 Task: Look for products in the category "Drink Mixes" that are on sale.
Action: Mouse pressed left at (18, 74)
Screenshot: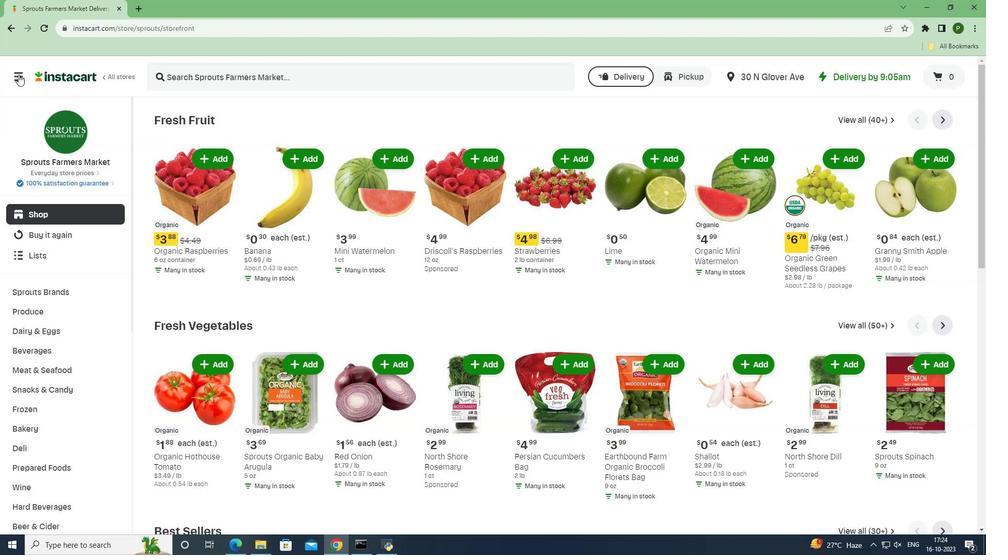 
Action: Mouse moved to (36, 273)
Screenshot: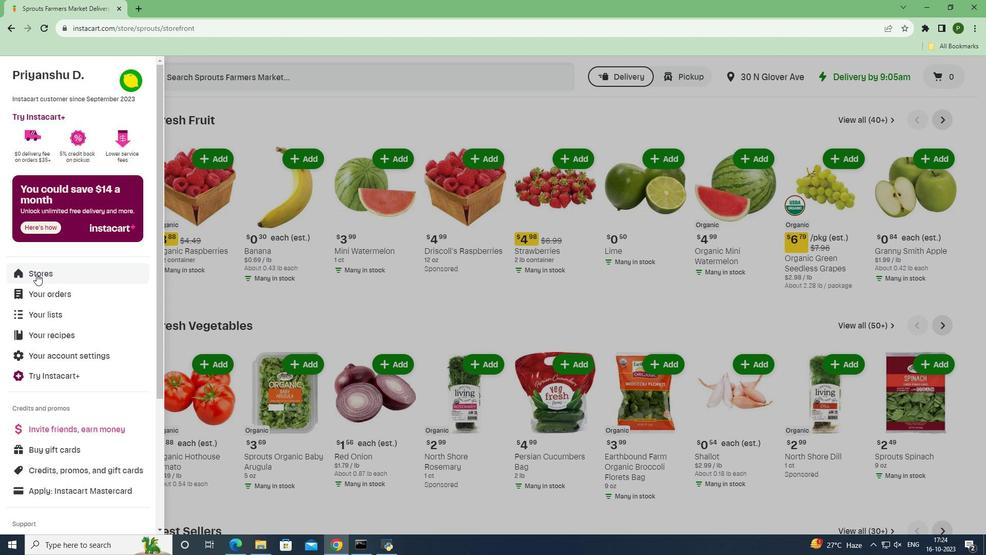 
Action: Mouse pressed left at (36, 273)
Screenshot: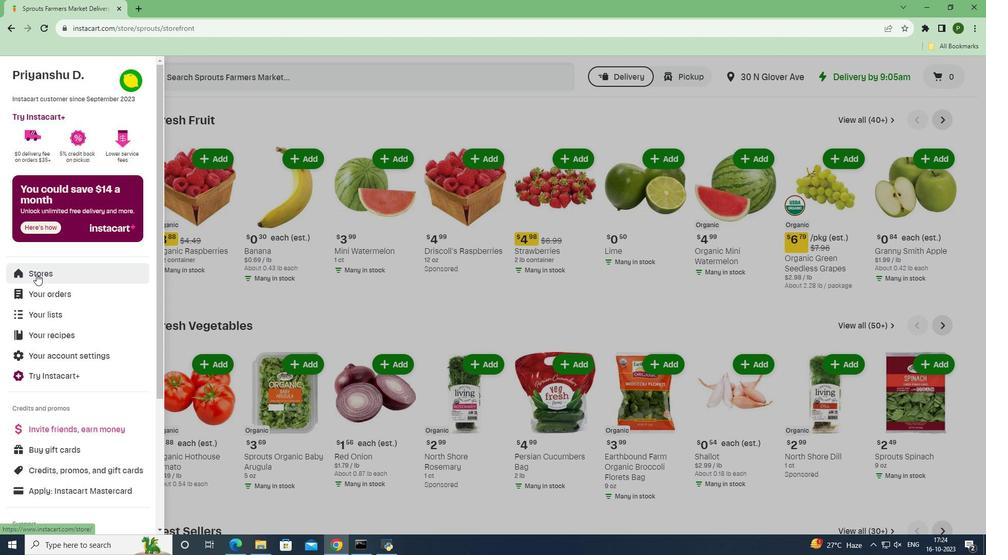 
Action: Mouse moved to (247, 120)
Screenshot: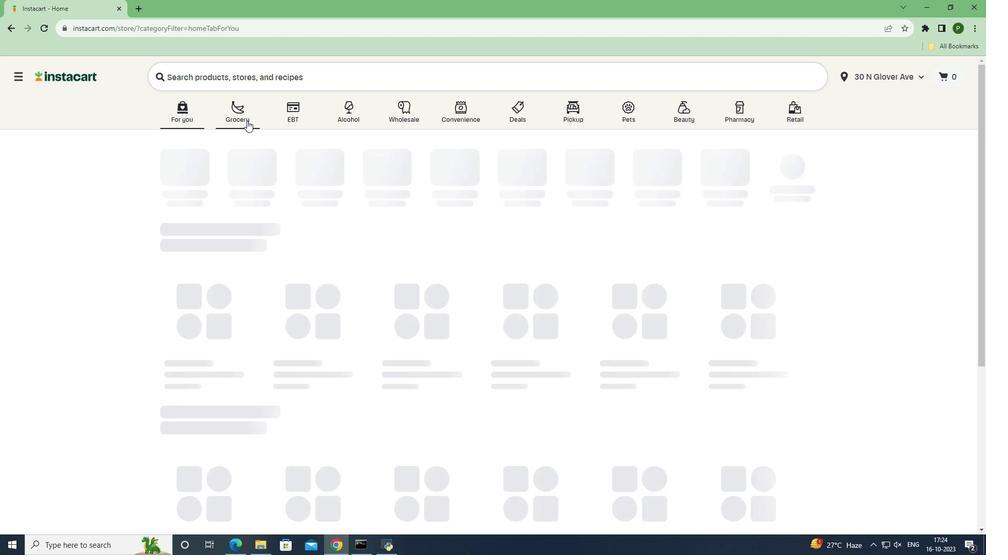 
Action: Mouse pressed left at (247, 120)
Screenshot: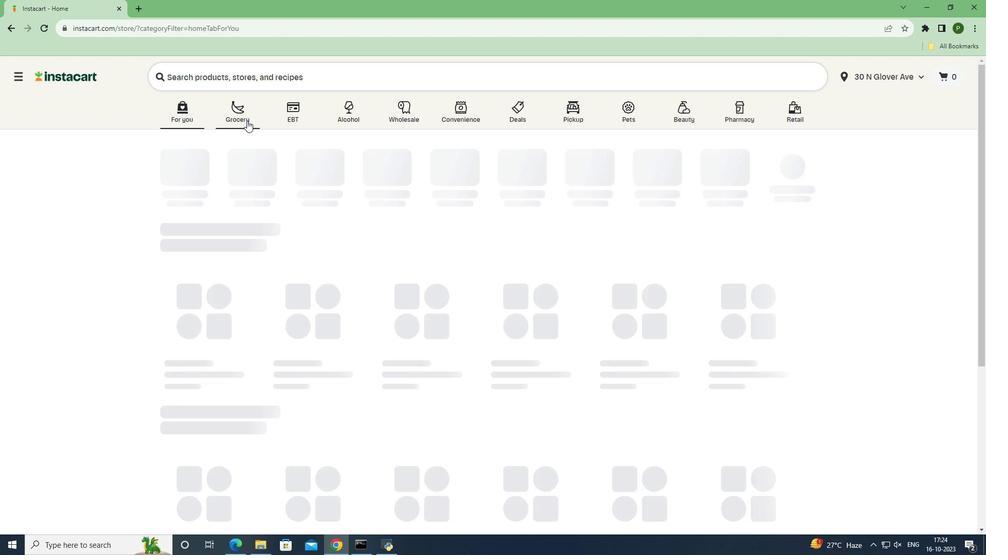 
Action: Mouse moved to (636, 233)
Screenshot: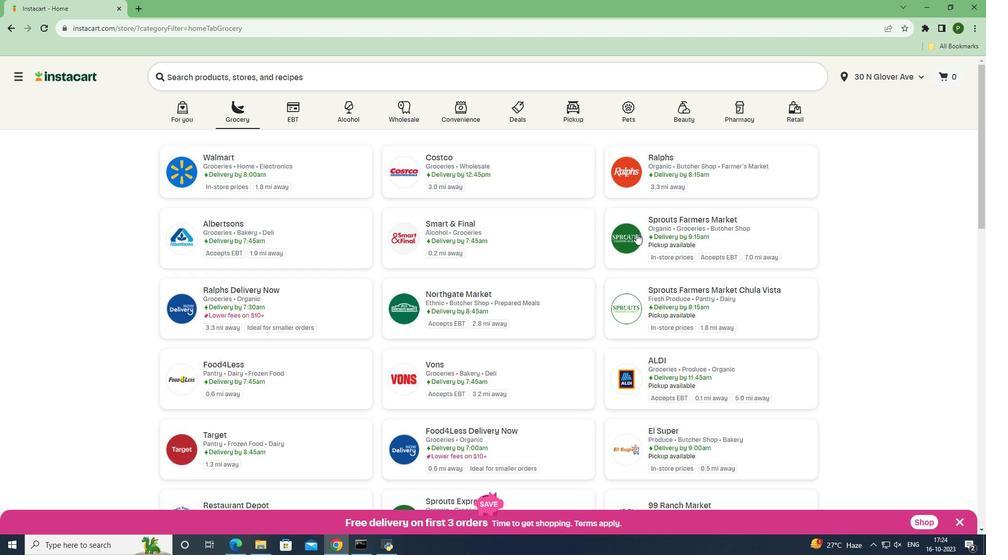 
Action: Mouse pressed left at (636, 233)
Screenshot: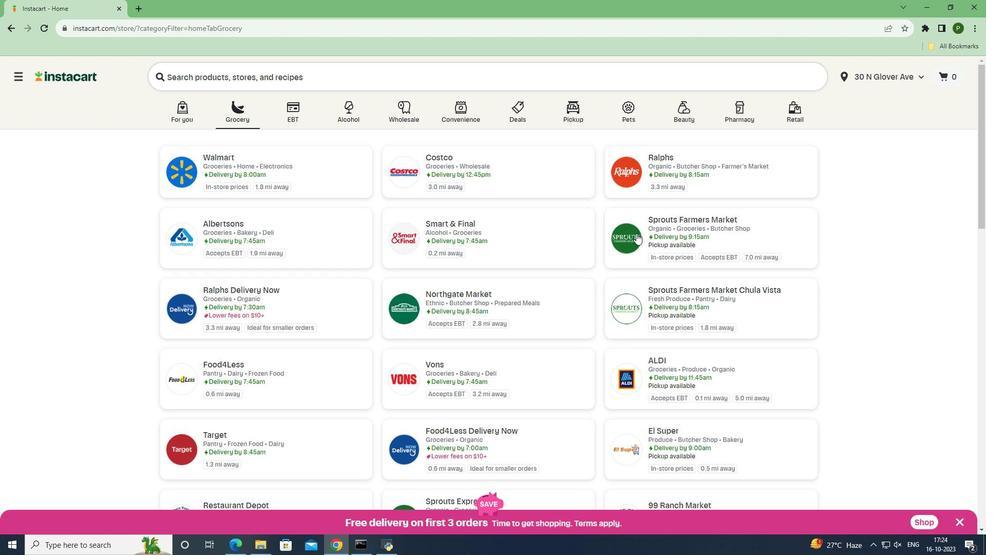 
Action: Mouse moved to (49, 353)
Screenshot: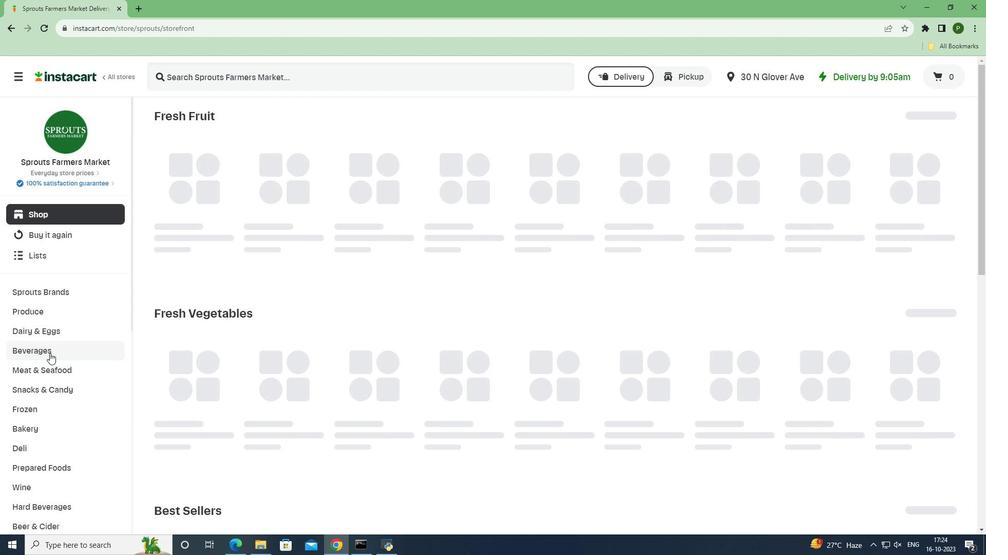 
Action: Mouse pressed left at (49, 353)
Screenshot: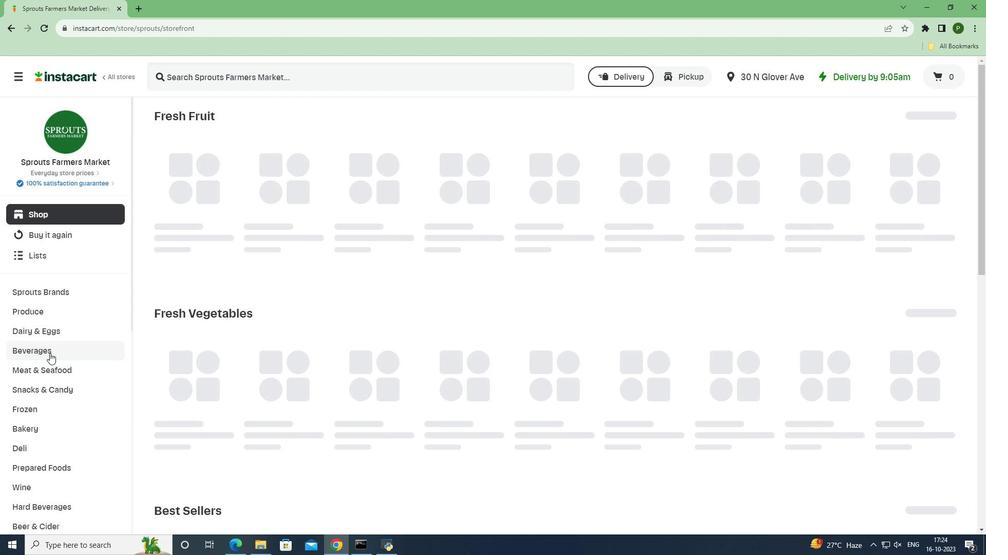 
Action: Mouse moved to (928, 144)
Screenshot: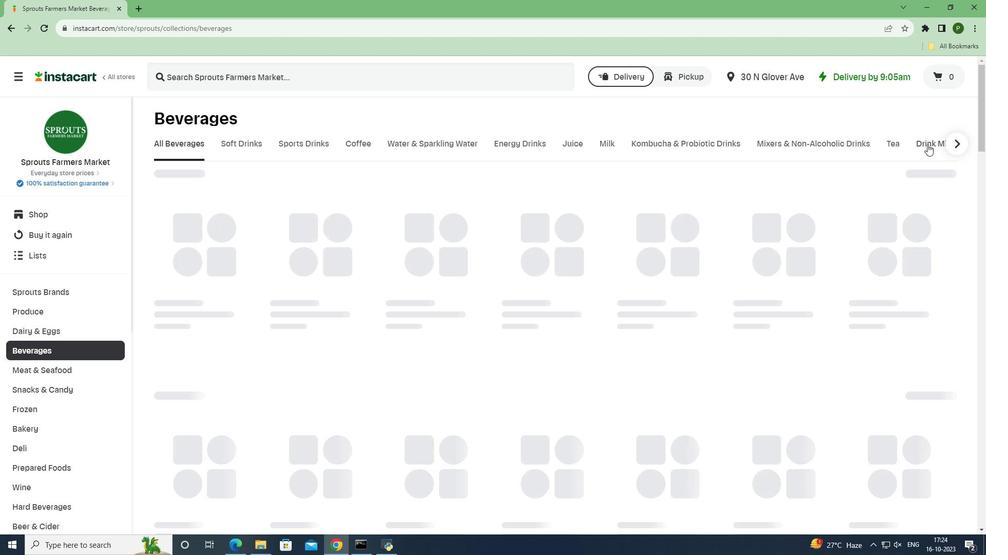 
Action: Mouse pressed left at (928, 144)
Screenshot: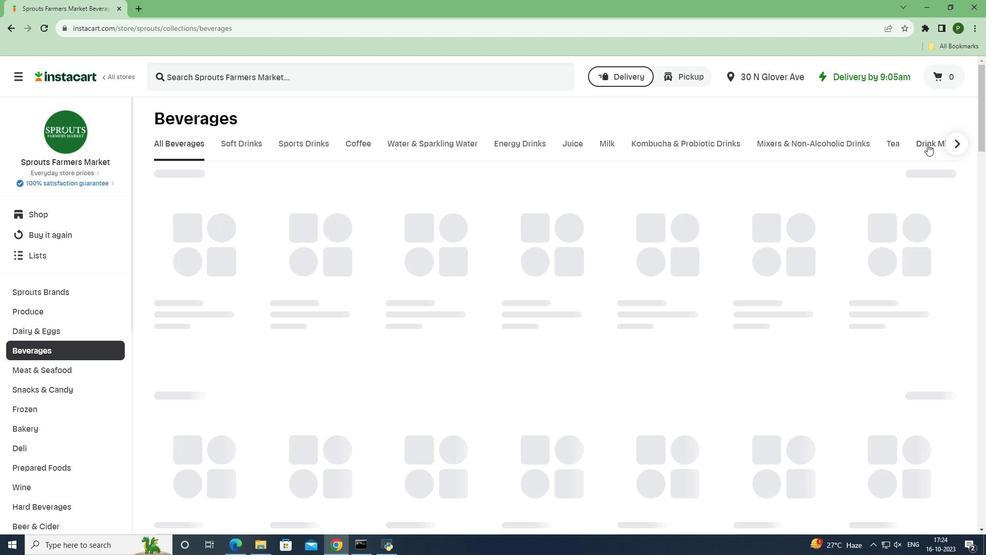
Action: Mouse moved to (574, 185)
Screenshot: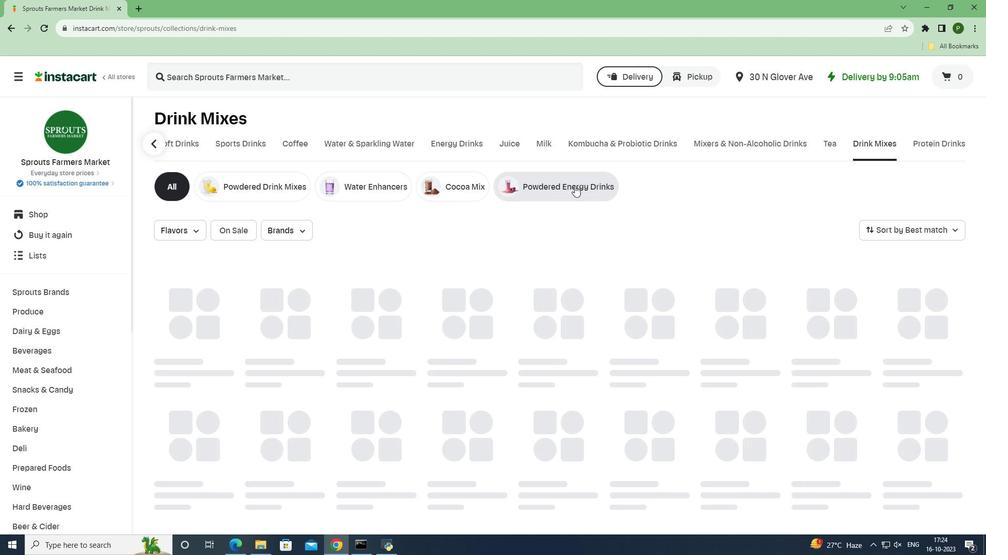 
Action: Mouse pressed left at (574, 185)
Screenshot: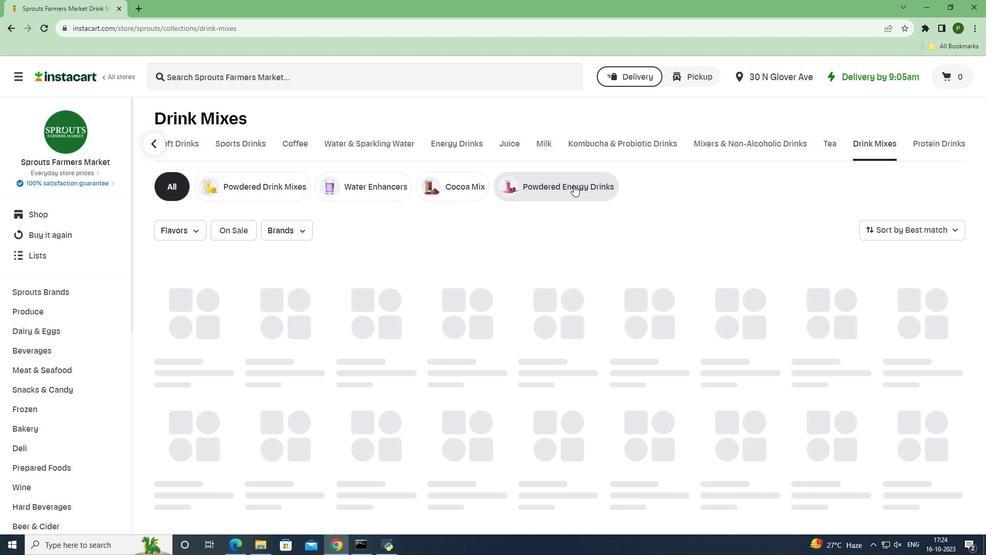 
Action: Mouse moved to (231, 233)
Screenshot: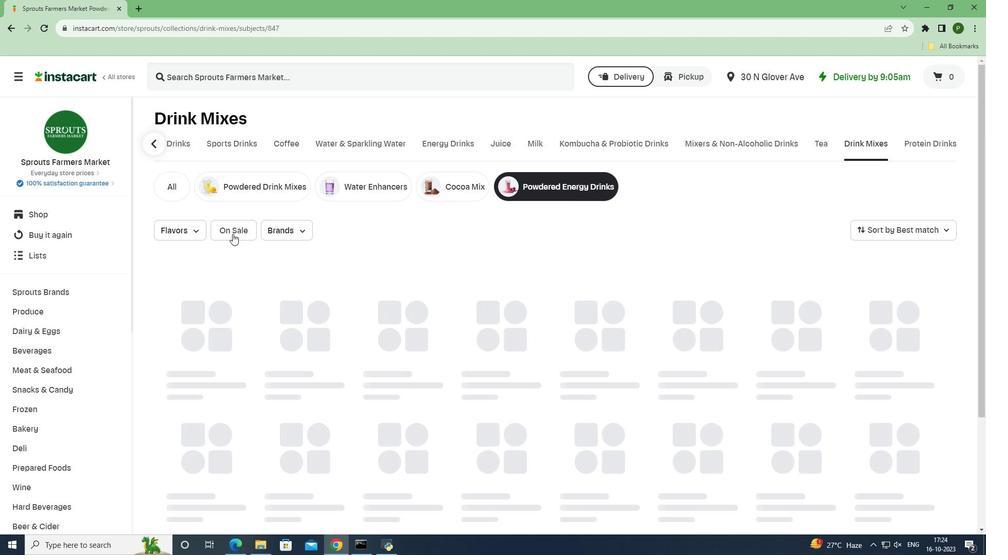 
Action: Mouse pressed left at (231, 233)
Screenshot: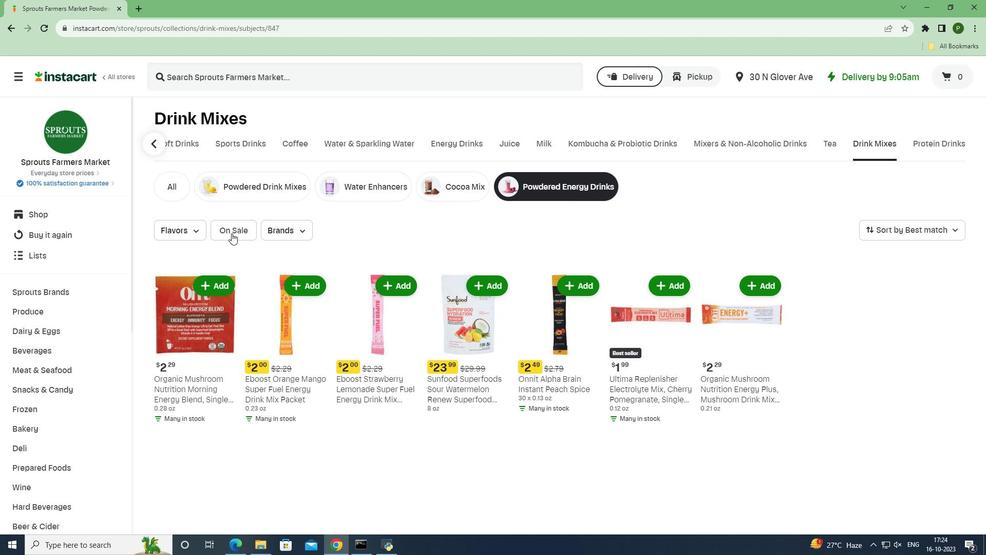 
Action: Mouse moved to (424, 438)
Screenshot: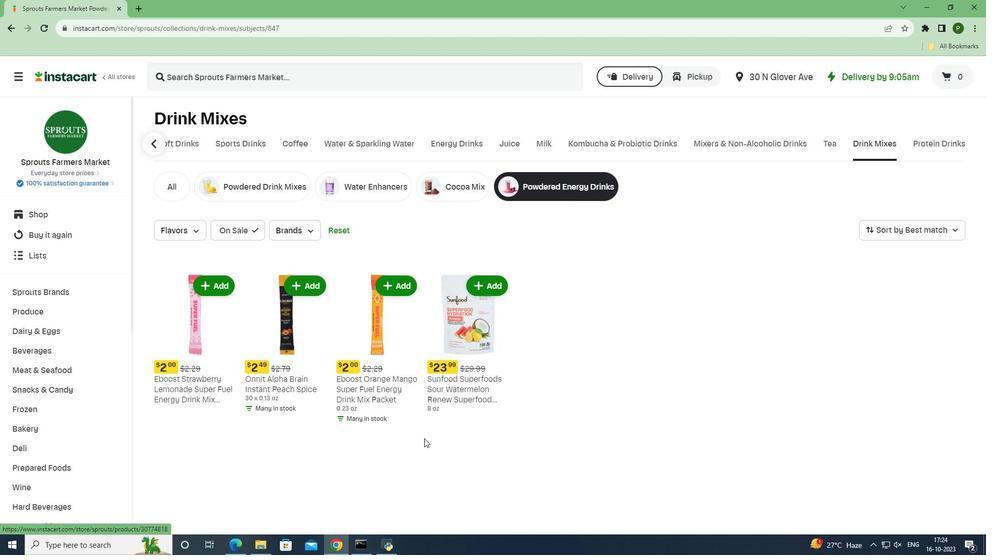 
